 Task: Delete the cells and shift up.
Action: Mouse moved to (58, 71)
Screenshot: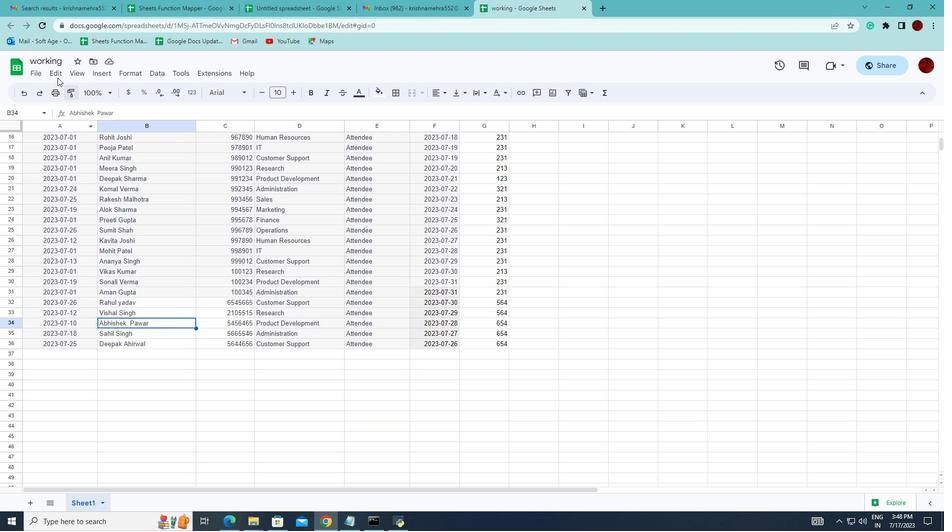 
Action: Mouse pressed left at (58, 71)
Screenshot: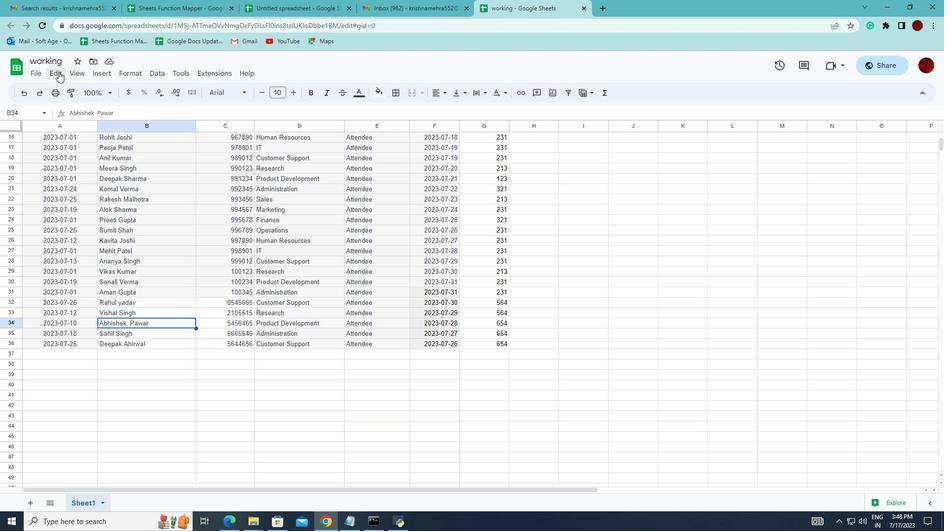 
Action: Mouse moved to (229, 269)
Screenshot: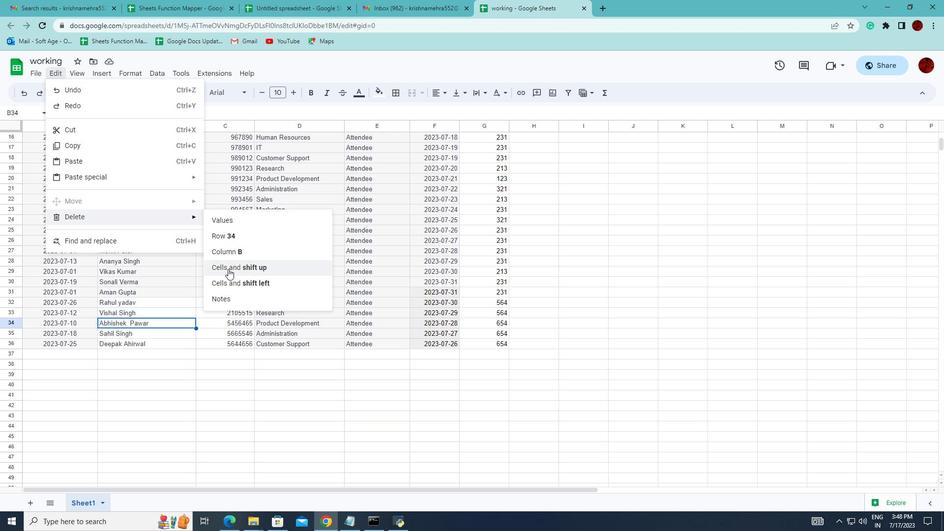 
Action: Mouse pressed left at (229, 269)
Screenshot: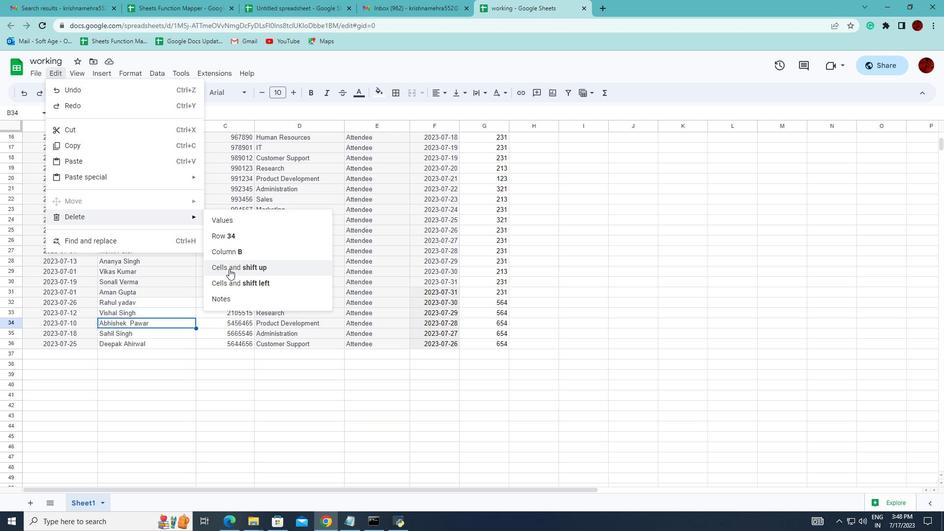 
